 Task: Toggle the experimental feature "Show option to expose internals in heap snapshots".
Action: Mouse moved to (978, 27)
Screenshot: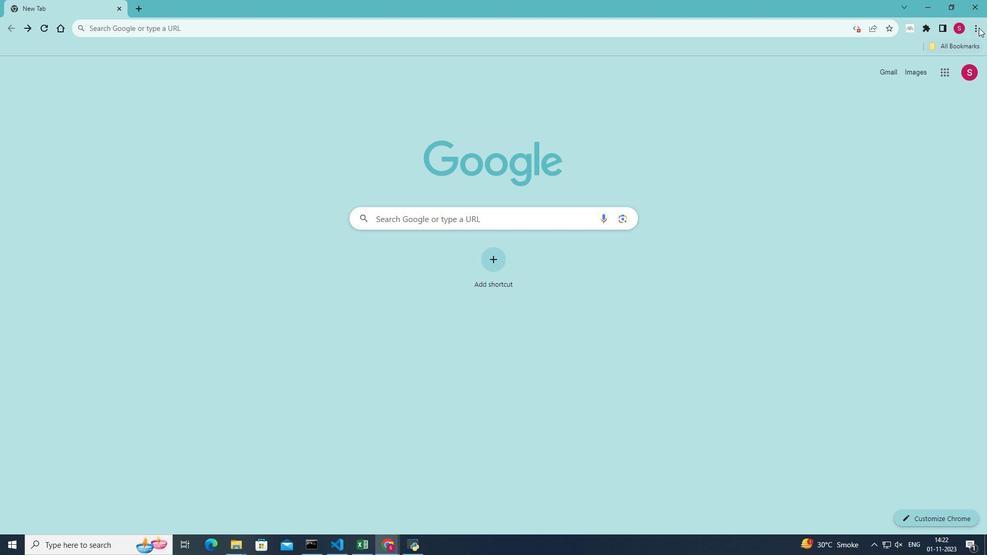 
Action: Mouse pressed left at (978, 27)
Screenshot: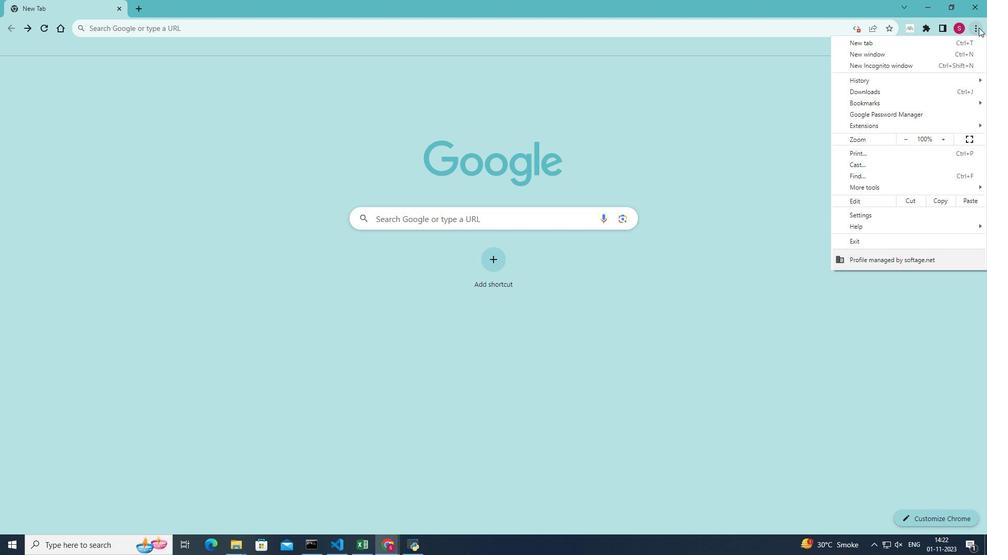 
Action: Mouse moved to (891, 187)
Screenshot: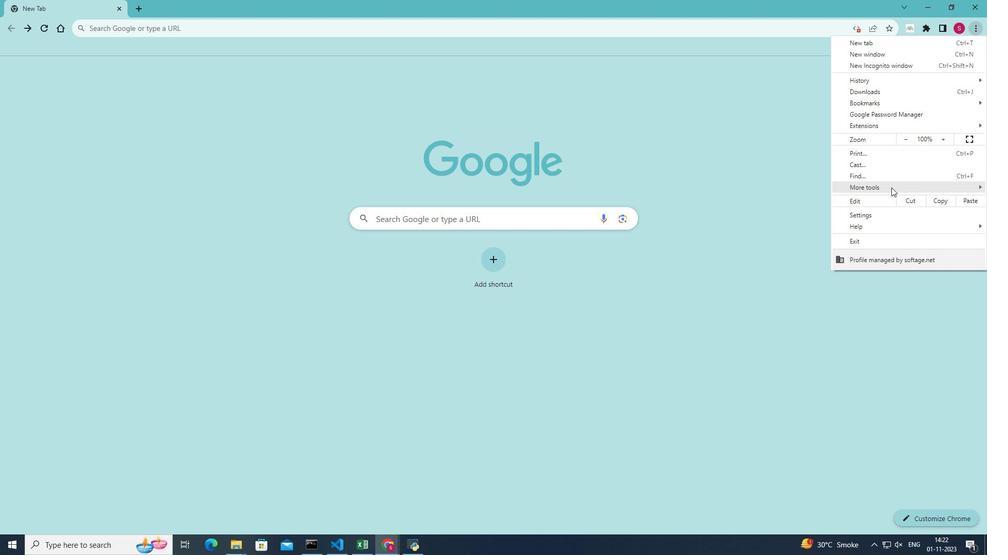 
Action: Mouse pressed left at (891, 187)
Screenshot: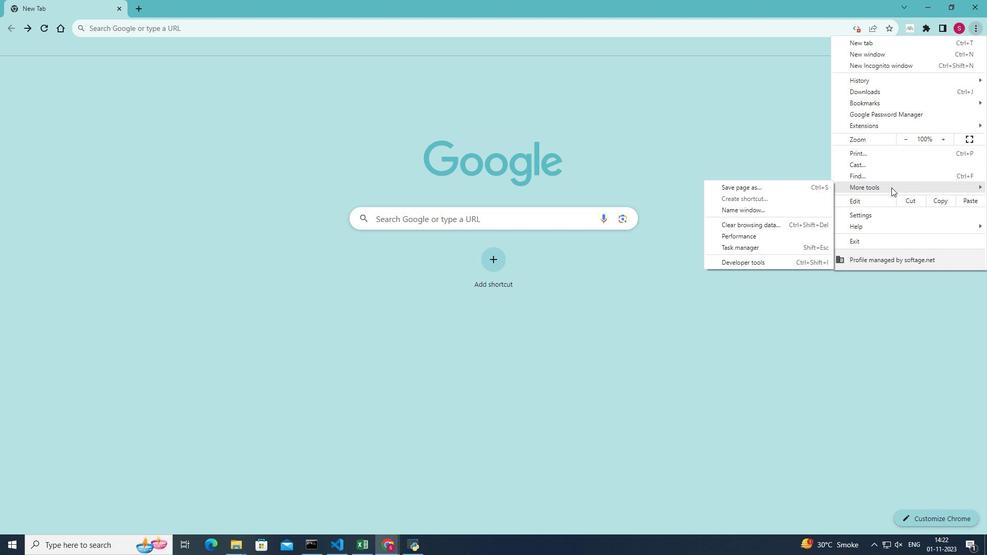 
Action: Mouse moved to (750, 264)
Screenshot: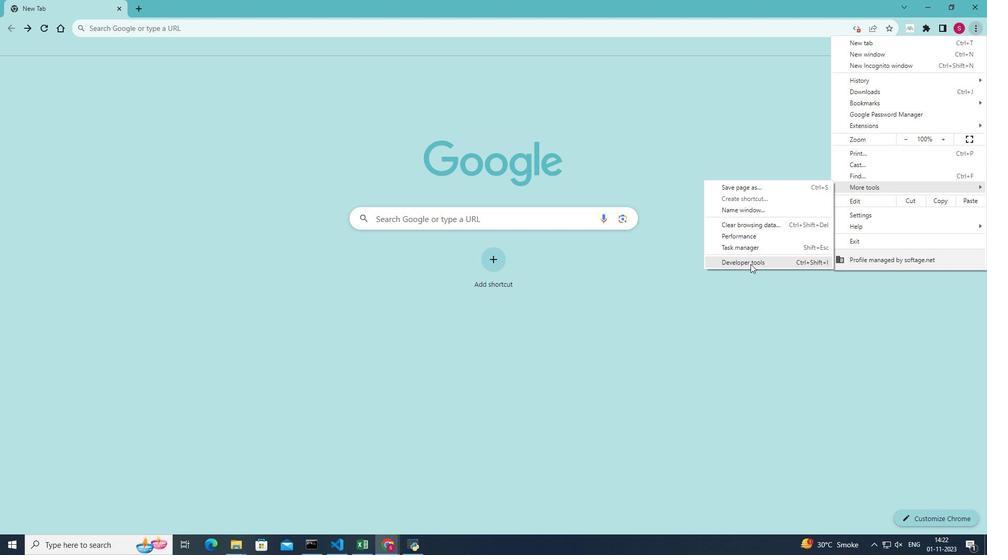 
Action: Mouse pressed left at (750, 264)
Screenshot: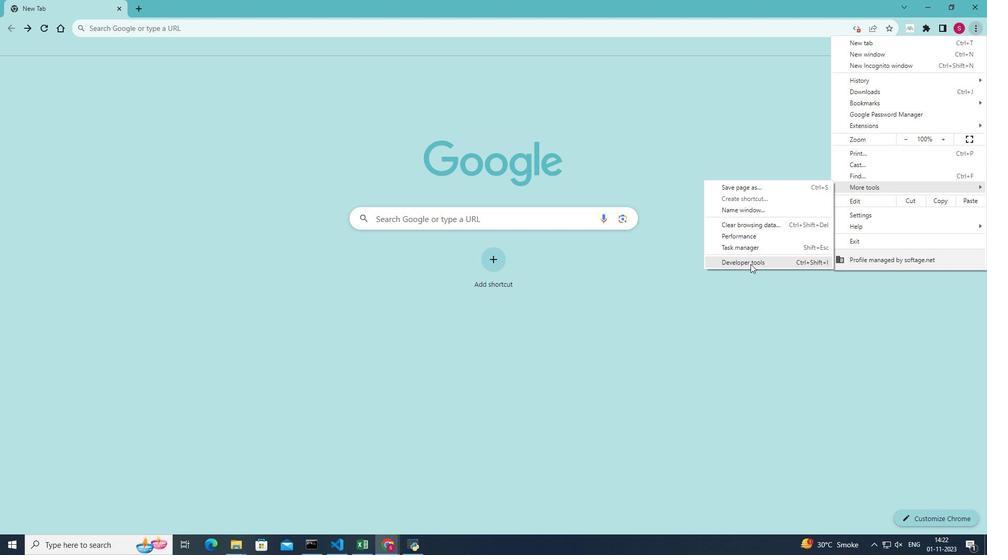 
Action: Mouse moved to (949, 60)
Screenshot: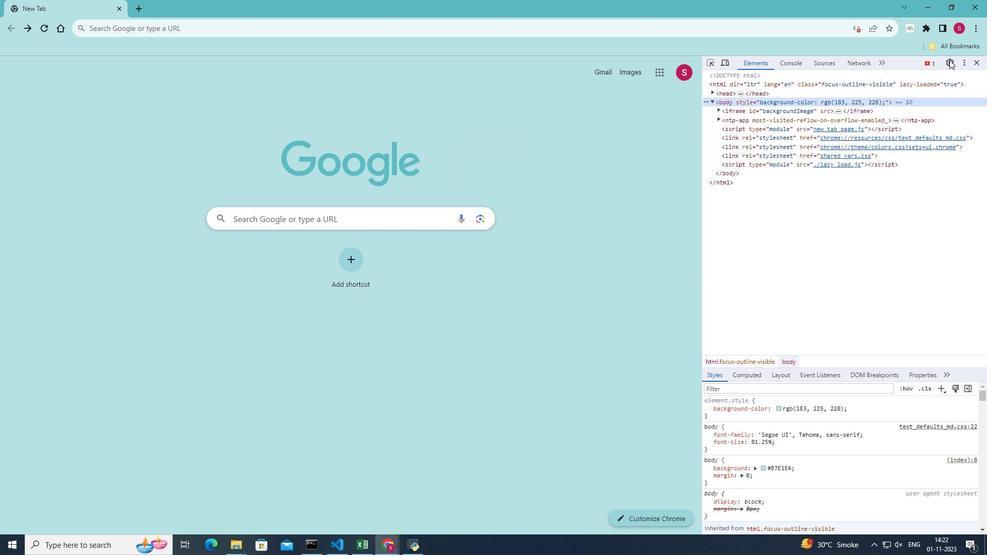 
Action: Mouse pressed left at (949, 60)
Screenshot: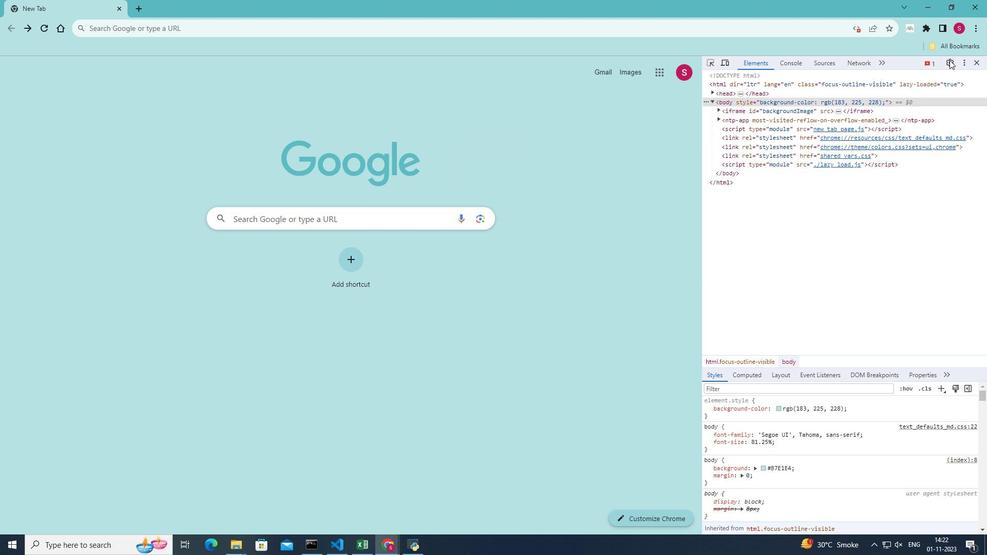 
Action: Mouse moved to (720, 114)
Screenshot: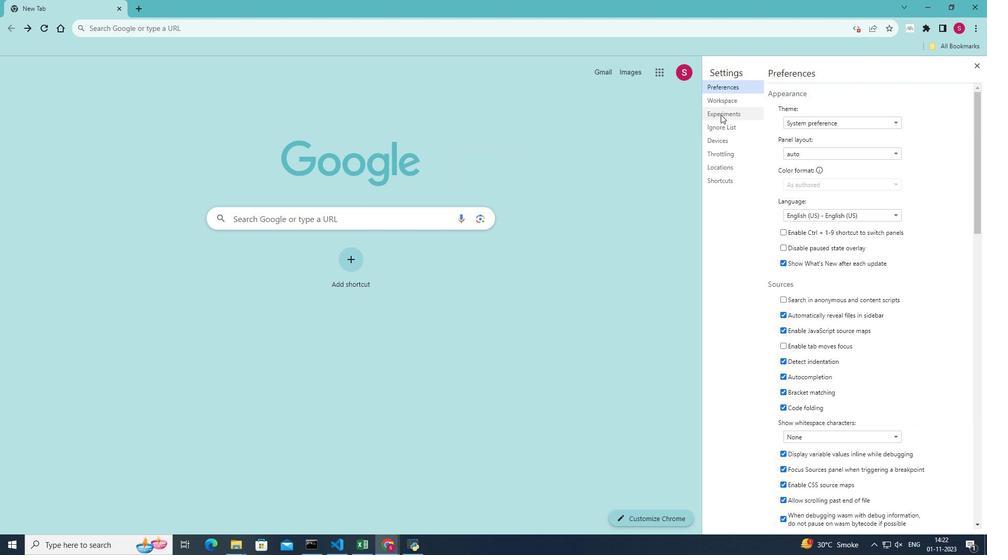 
Action: Mouse pressed left at (720, 114)
Screenshot: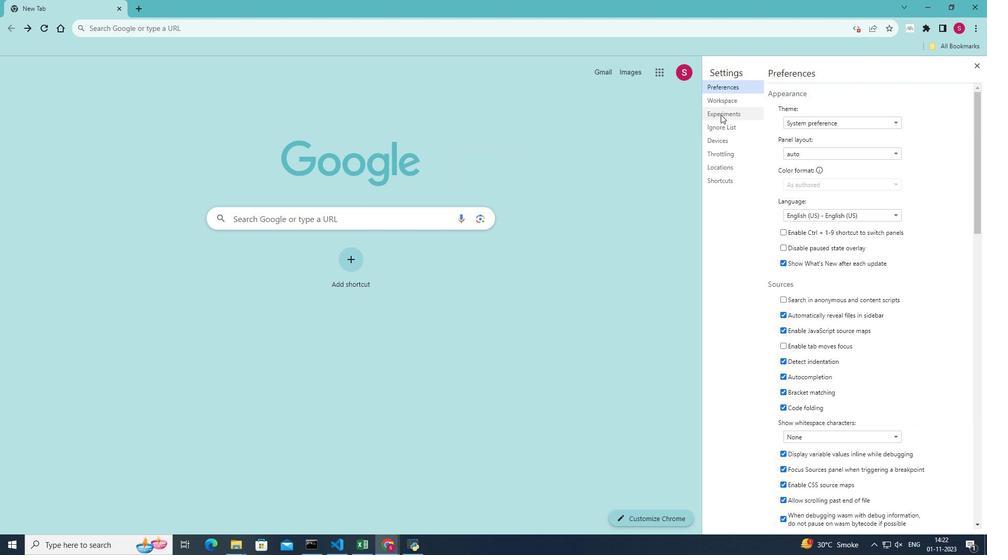 
Action: Mouse moved to (771, 209)
Screenshot: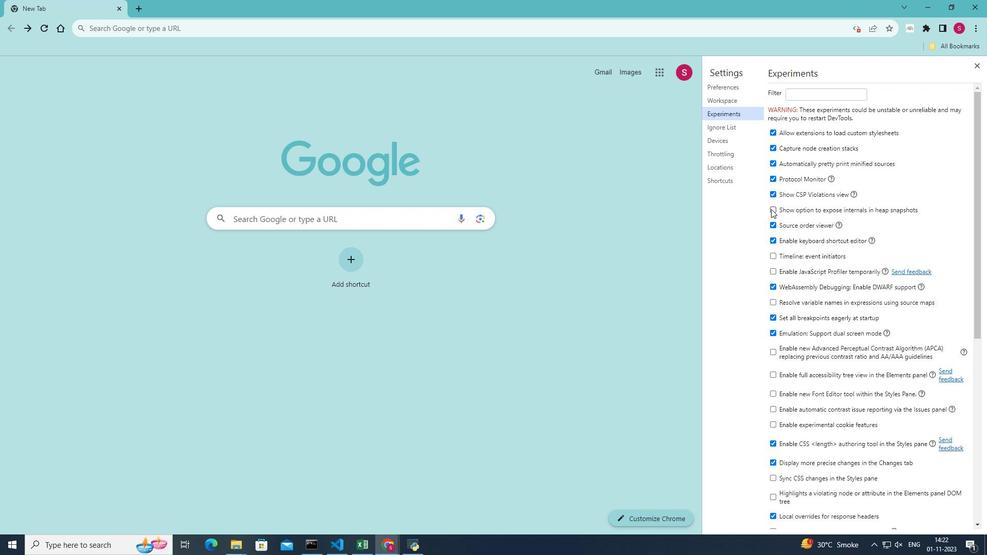 
Action: Mouse pressed left at (771, 209)
Screenshot: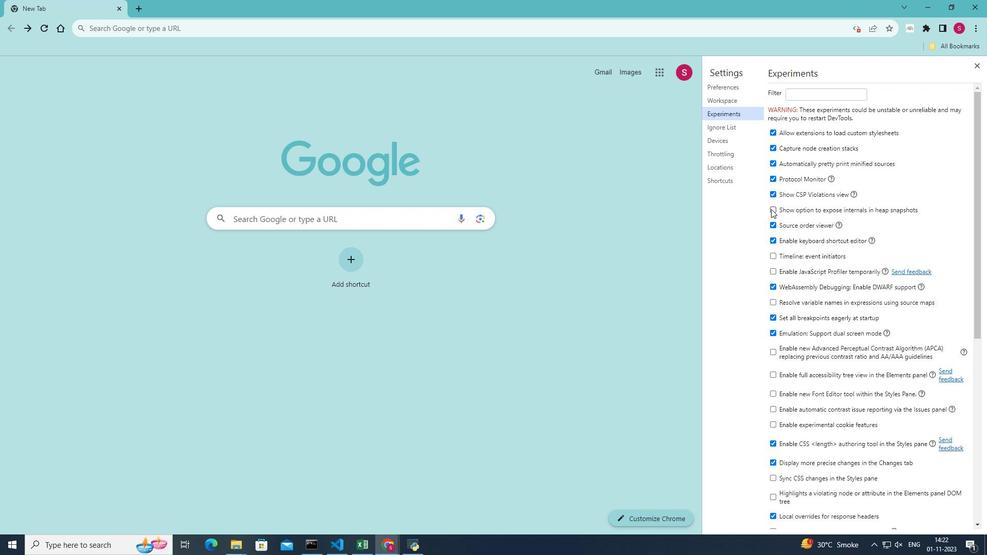 
Action: Mouse moved to (780, 209)
Screenshot: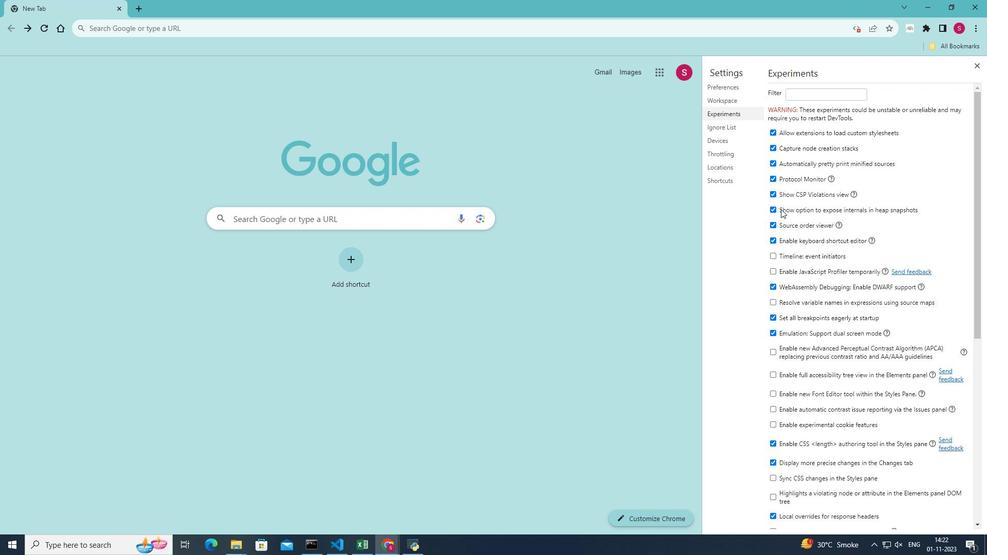 
